 Task: Add Dates with Start Date as Sep 01 2023 and Due Date as Sep 30 2023 to Card Card0046 in Board Board0042 in Workspace Development in Trello
Action: Mouse moved to (555, 23)
Screenshot: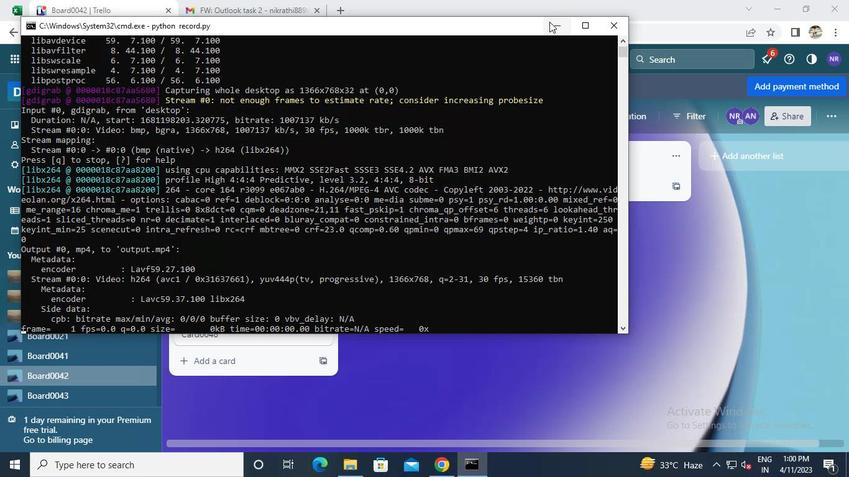 
Action: Mouse pressed left at (555, 23)
Screenshot: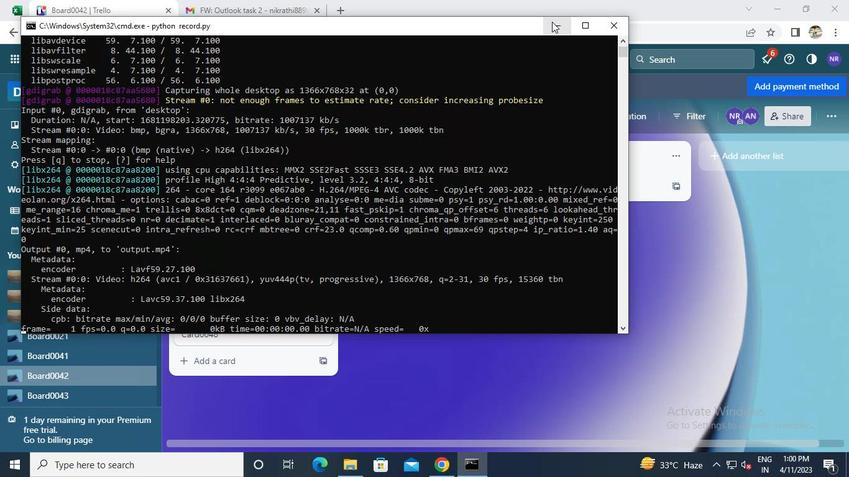
Action: Mouse moved to (322, 250)
Screenshot: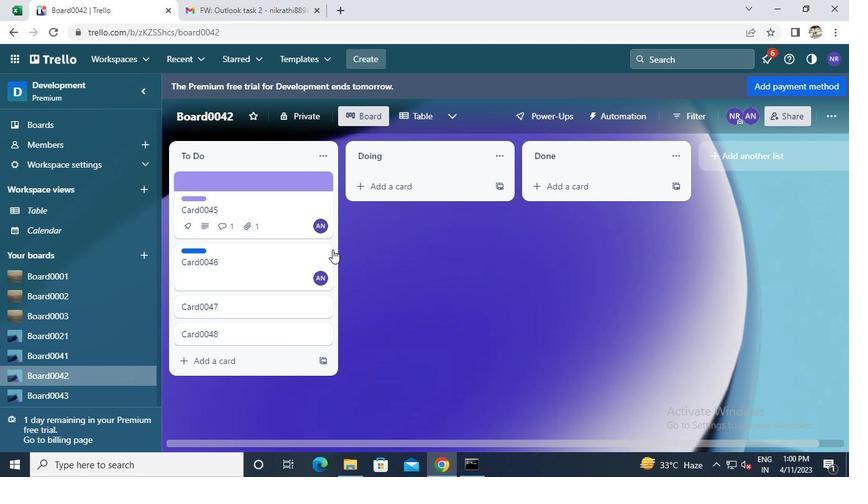 
Action: Mouse pressed left at (322, 250)
Screenshot: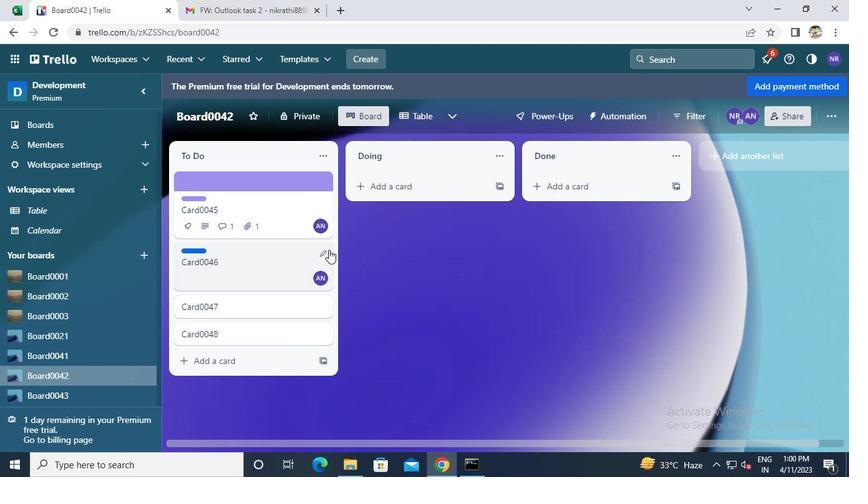 
Action: Mouse moved to (351, 382)
Screenshot: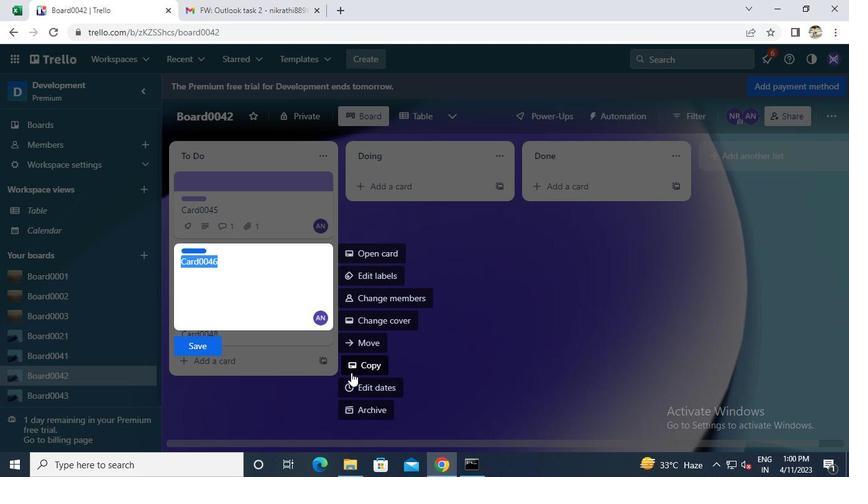 
Action: Mouse pressed left at (351, 382)
Screenshot: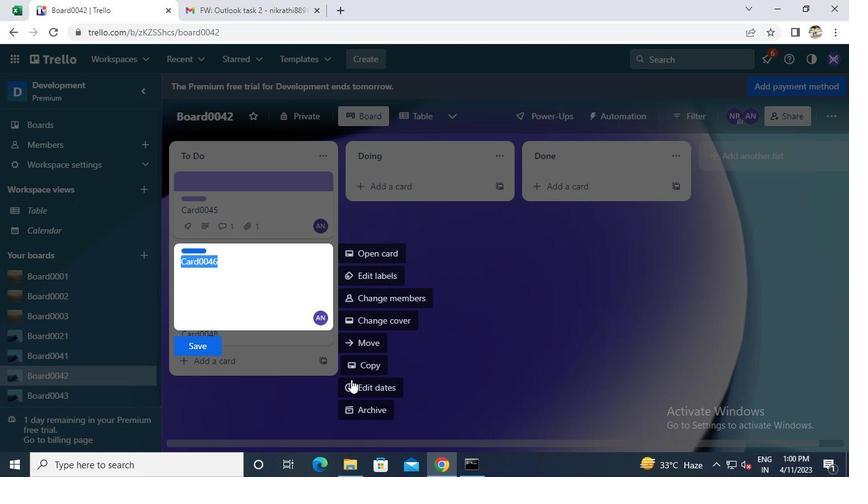 
Action: Mouse moved to (353, 305)
Screenshot: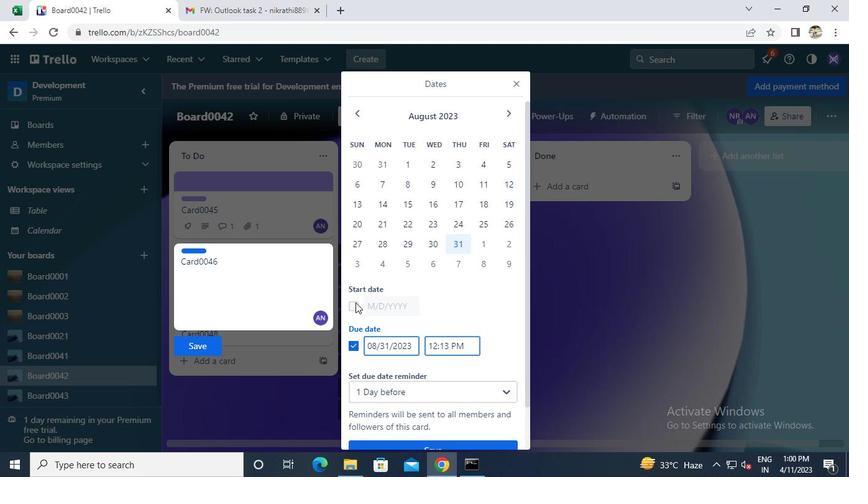 
Action: Mouse pressed left at (353, 305)
Screenshot: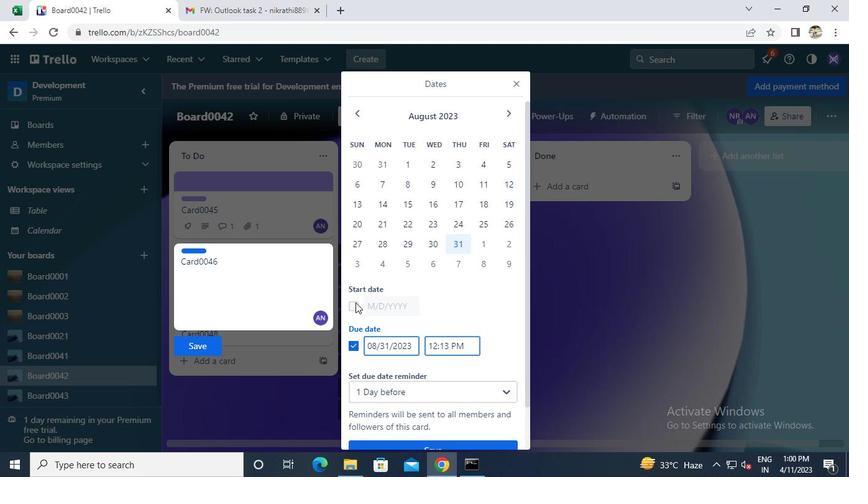 
Action: Mouse moved to (506, 111)
Screenshot: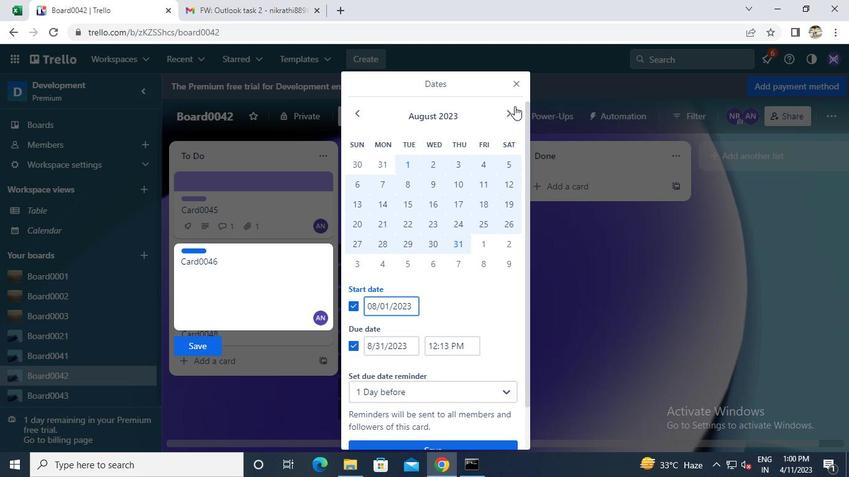 
Action: Mouse pressed left at (506, 111)
Screenshot: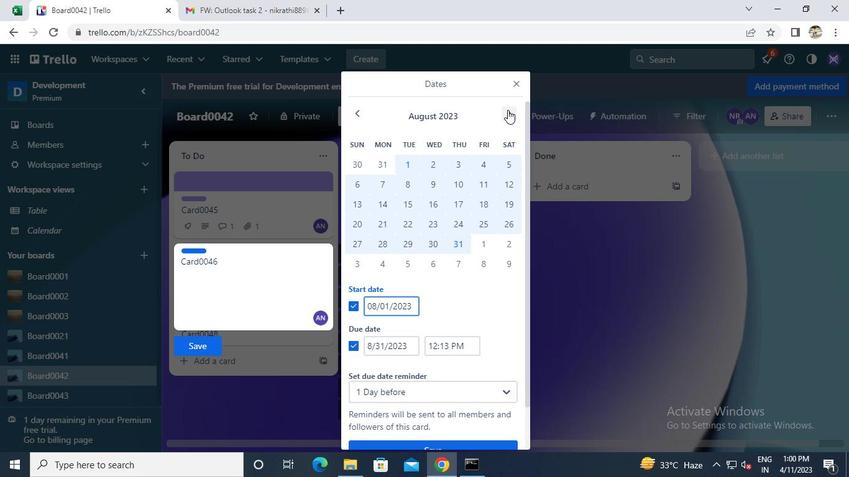 
Action: Mouse moved to (484, 159)
Screenshot: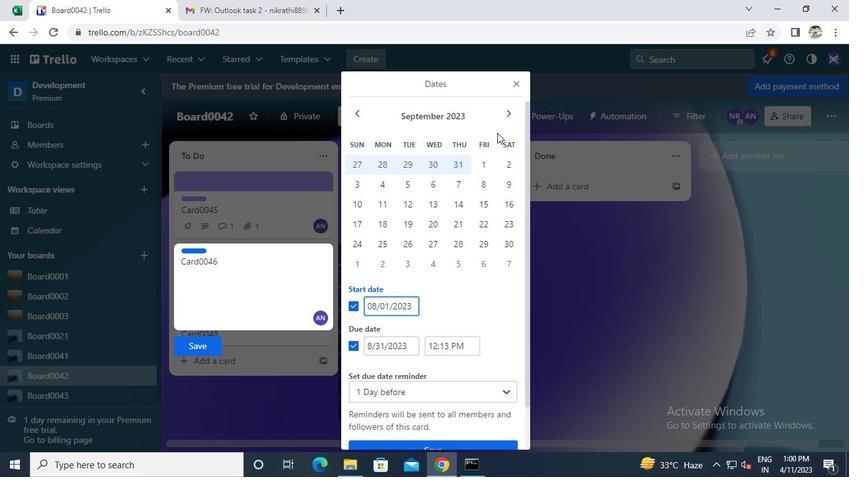 
Action: Mouse pressed left at (484, 159)
Screenshot: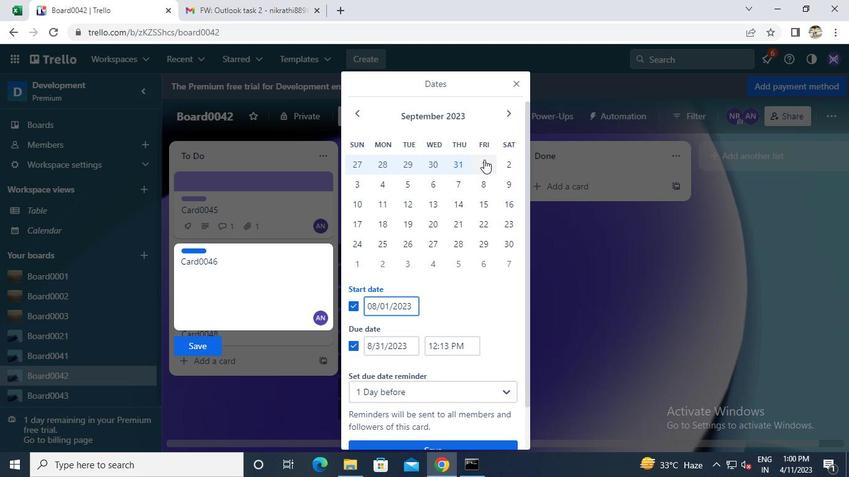 
Action: Mouse moved to (507, 241)
Screenshot: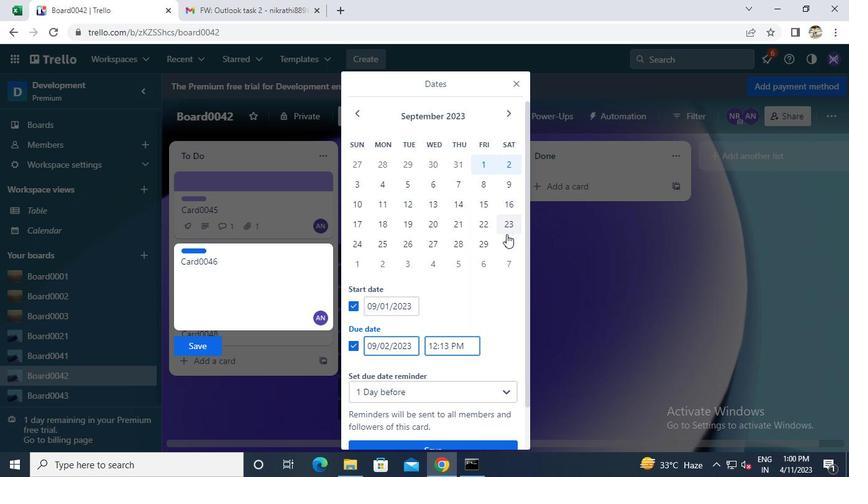 
Action: Mouse pressed left at (507, 241)
Screenshot: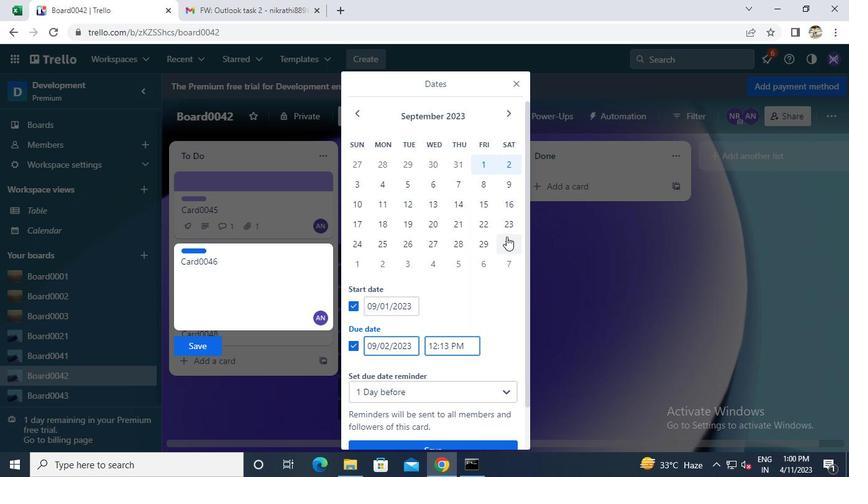 
Action: Mouse moved to (429, 402)
Screenshot: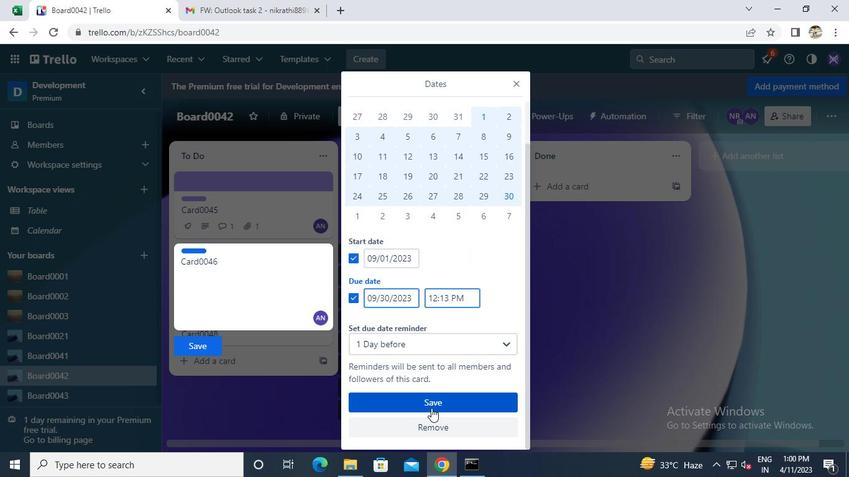 
Action: Mouse pressed left at (429, 402)
Screenshot: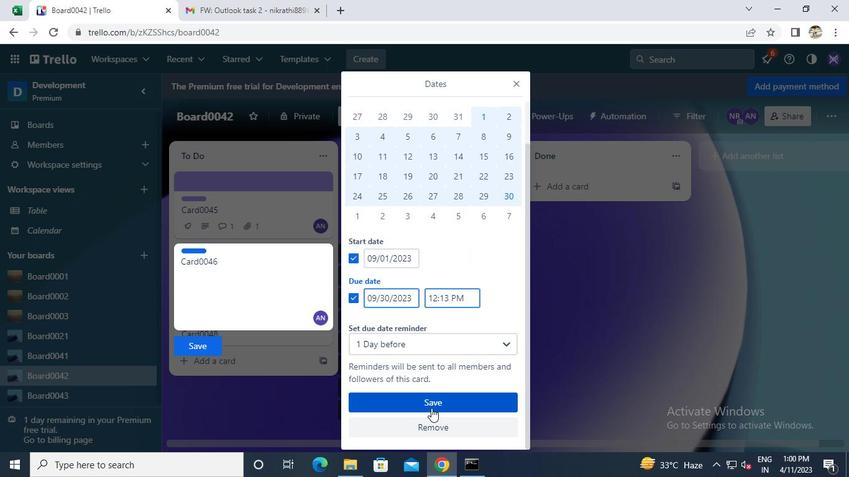 
Action: Mouse moved to (474, 451)
Screenshot: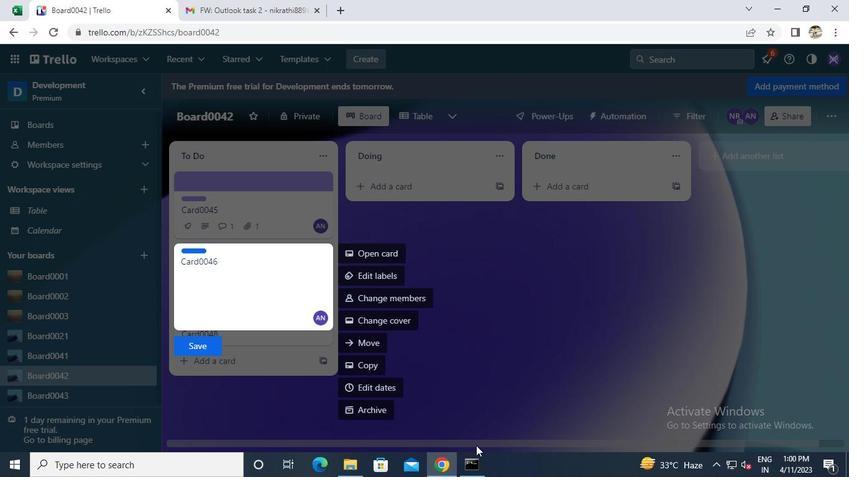 
Action: Mouse pressed left at (474, 451)
Screenshot: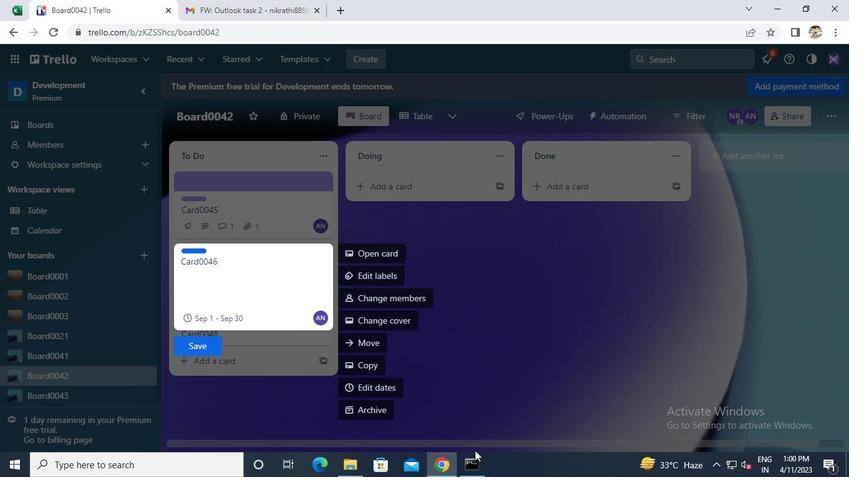 
Action: Mouse moved to (470, 457)
Screenshot: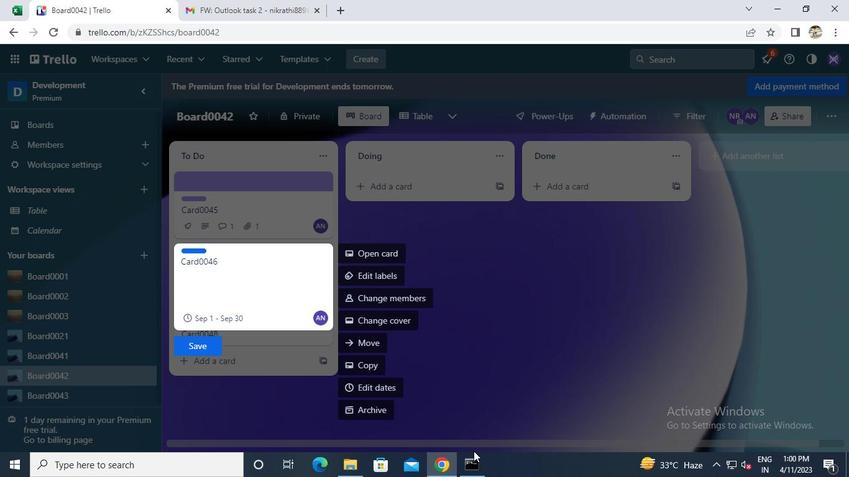 
Action: Mouse pressed left at (470, 457)
Screenshot: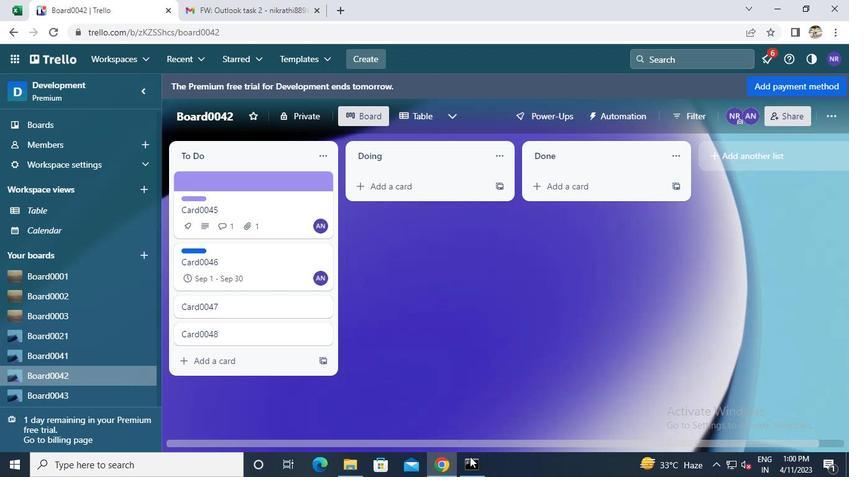 
Action: Mouse moved to (613, 16)
Screenshot: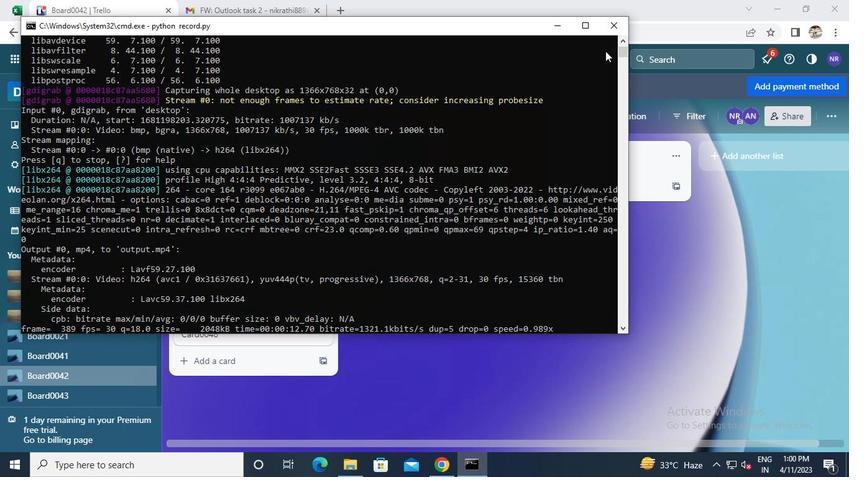 
Action: Mouse pressed left at (613, 16)
Screenshot: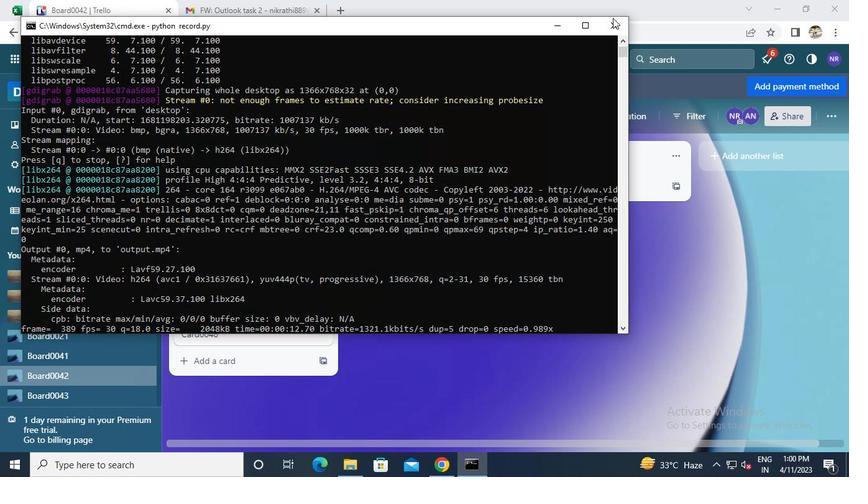 
